 Task: Search for emails related to 'Group email' in the email client.
Action: Mouse moved to (249, 6)
Screenshot: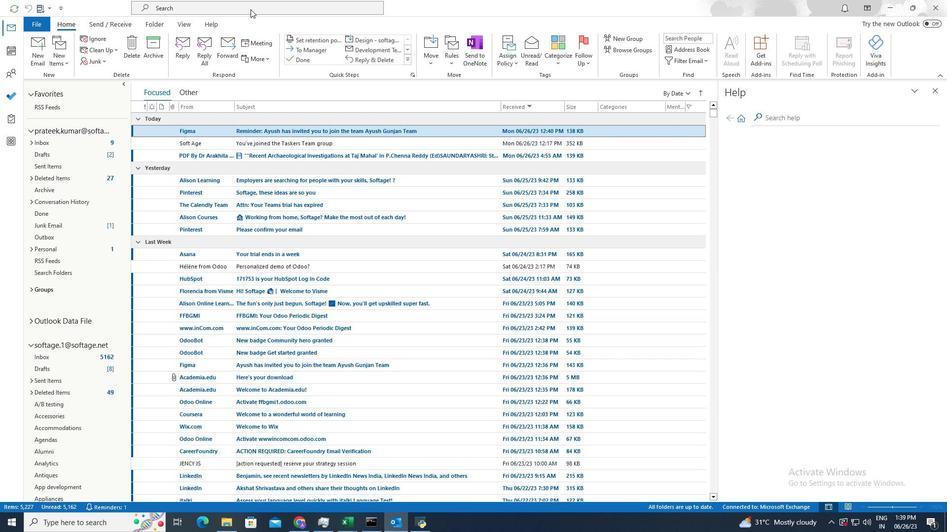 
Action: Mouse pressed left at (249, 6)
Screenshot: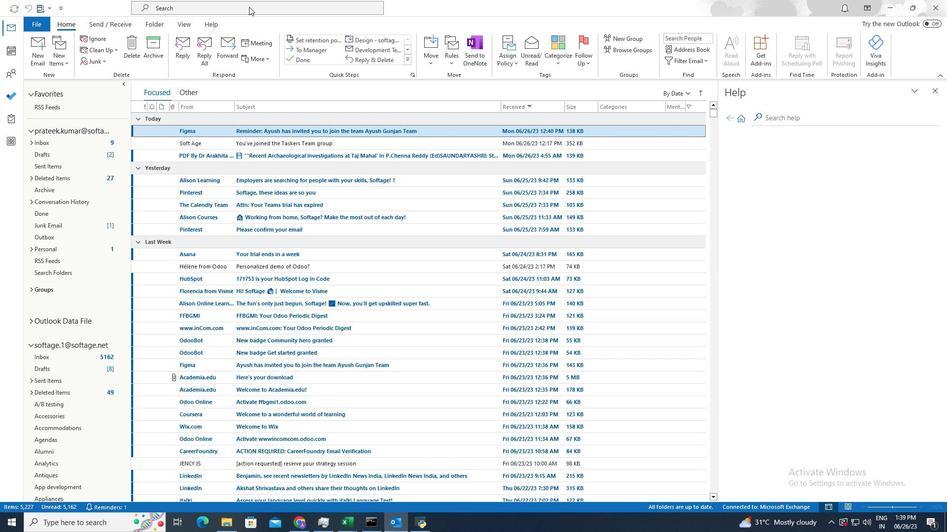 
Action: Key pressed <Key.shift><Key.shift><Key.shift><Key.shift>Group
Screenshot: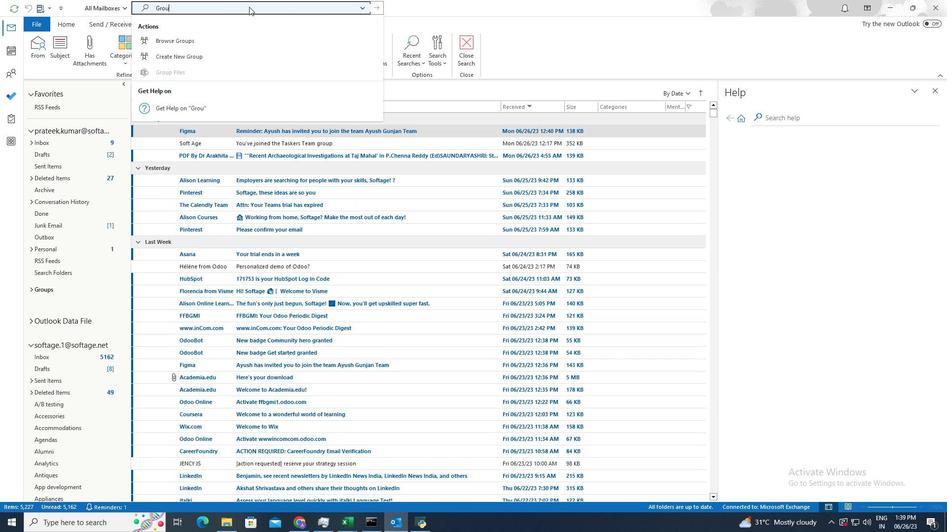 
Action: Mouse moved to (159, 42)
Screenshot: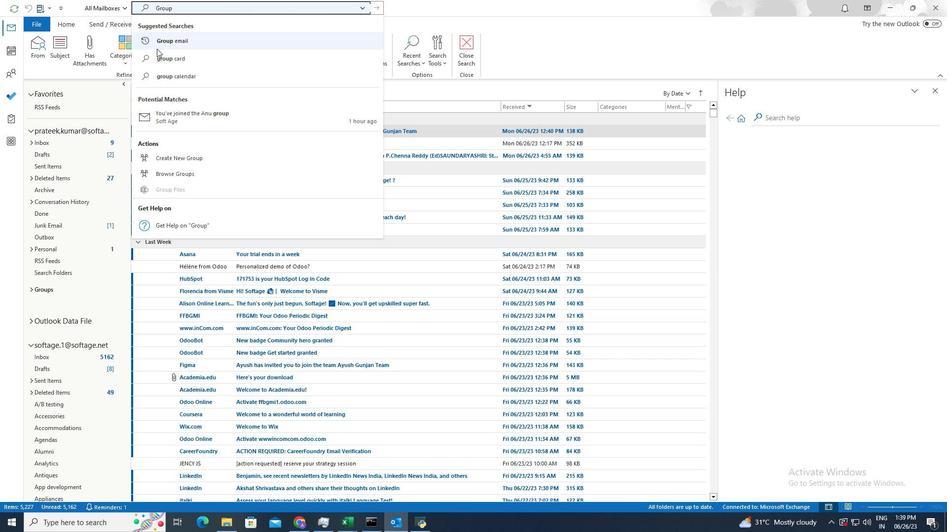 
Action: Mouse pressed left at (159, 42)
Screenshot: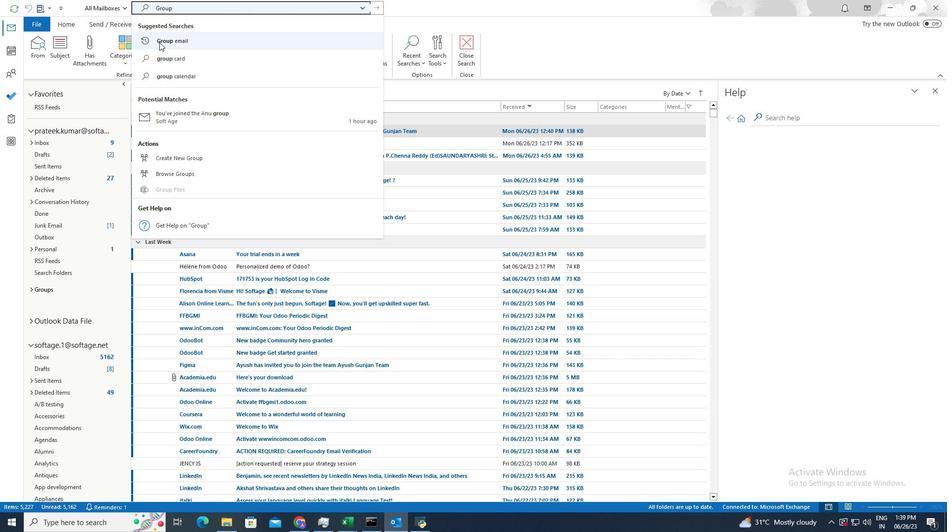
Action: Mouse moved to (262, 129)
Screenshot: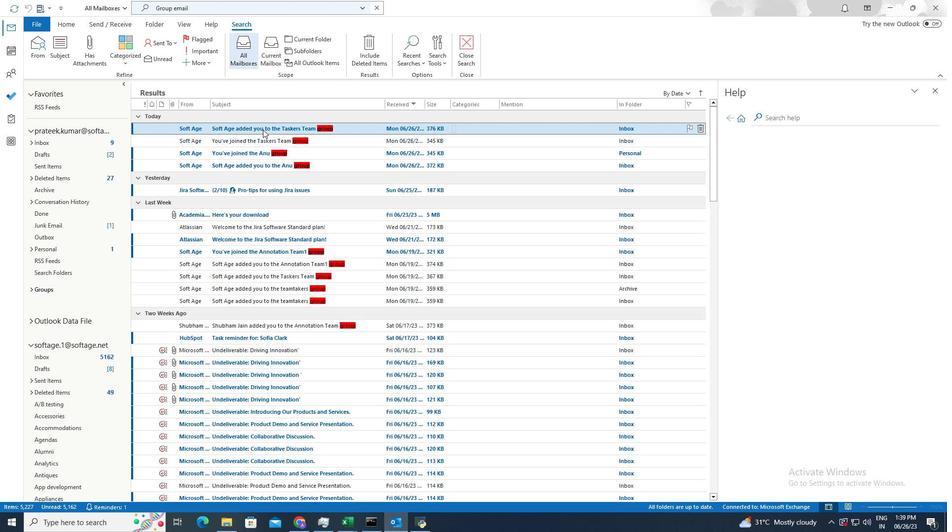 
Action: Mouse pressed left at (262, 129)
Screenshot: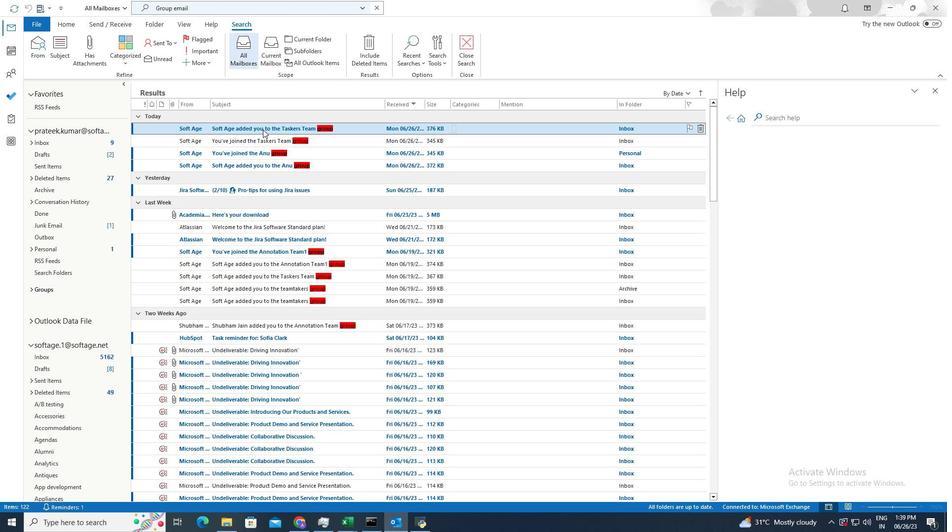 
Action: Mouse moved to (62, 26)
Screenshot: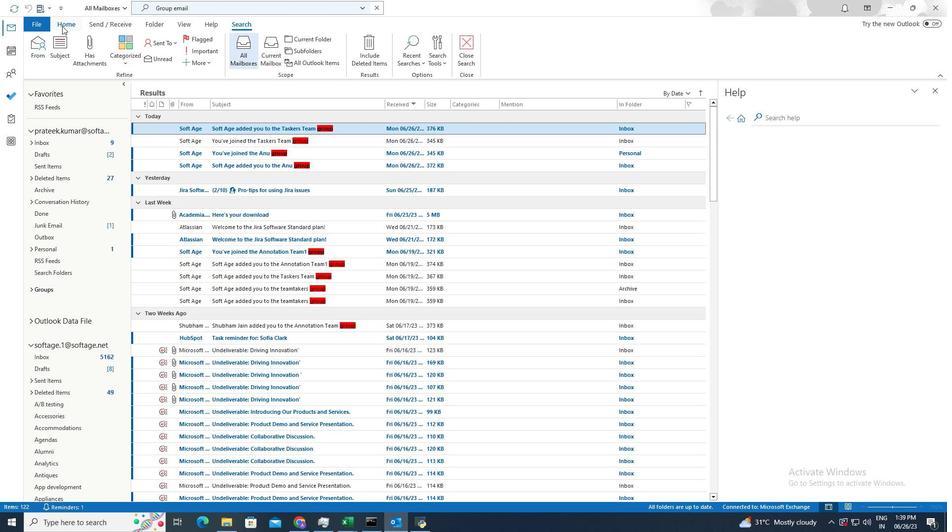 
Action: Mouse pressed left at (62, 26)
Screenshot: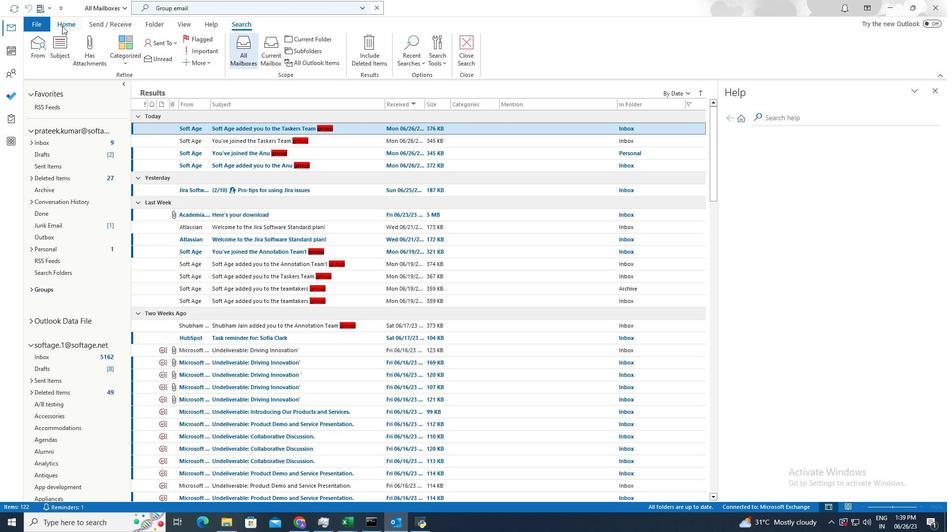 
Action: Mouse moved to (97, 60)
Screenshot: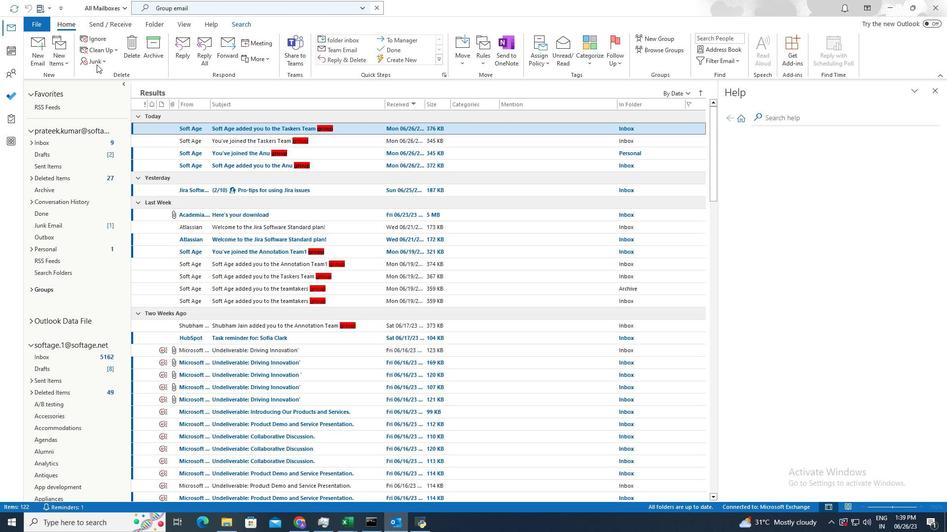 
Action: Mouse pressed left at (97, 60)
Screenshot: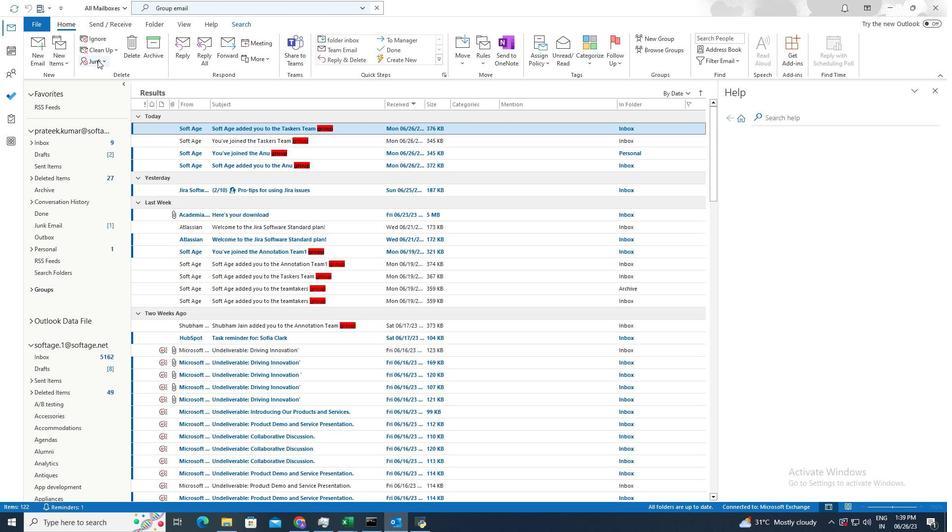 
Action: Mouse moved to (120, 112)
Screenshot: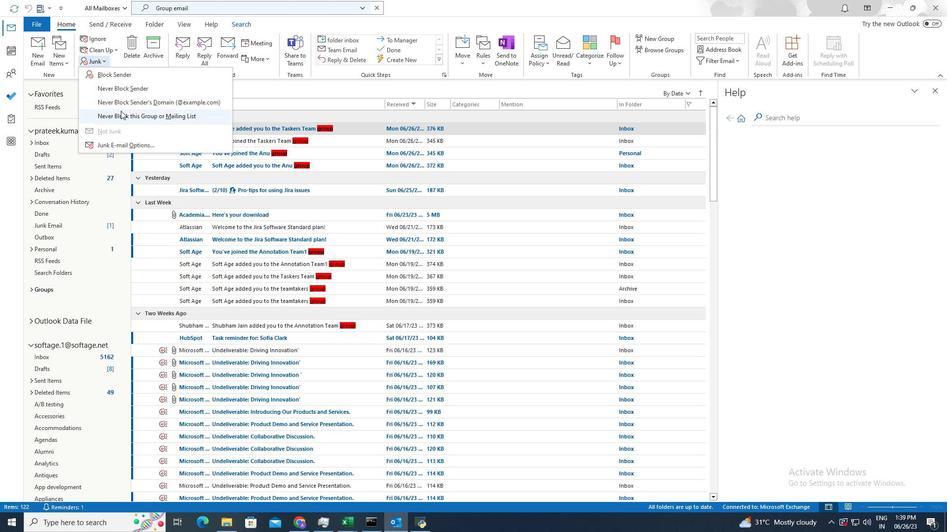 
Action: Mouse pressed left at (120, 112)
Screenshot: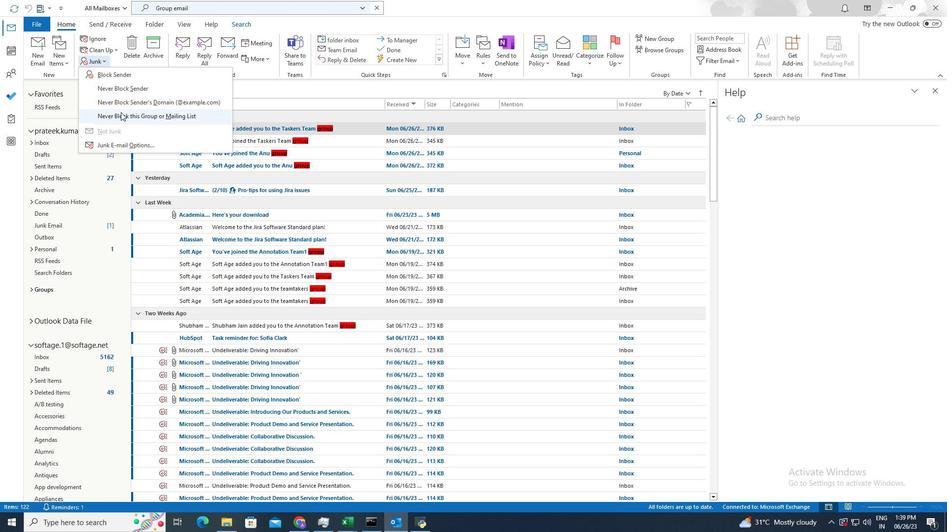 
